 Task: Move the task Improve form validation for better user input handling to the section To-Do in the project TowerLine and sort the tasks in the project by Due Date.
Action: Mouse moved to (43, 303)
Screenshot: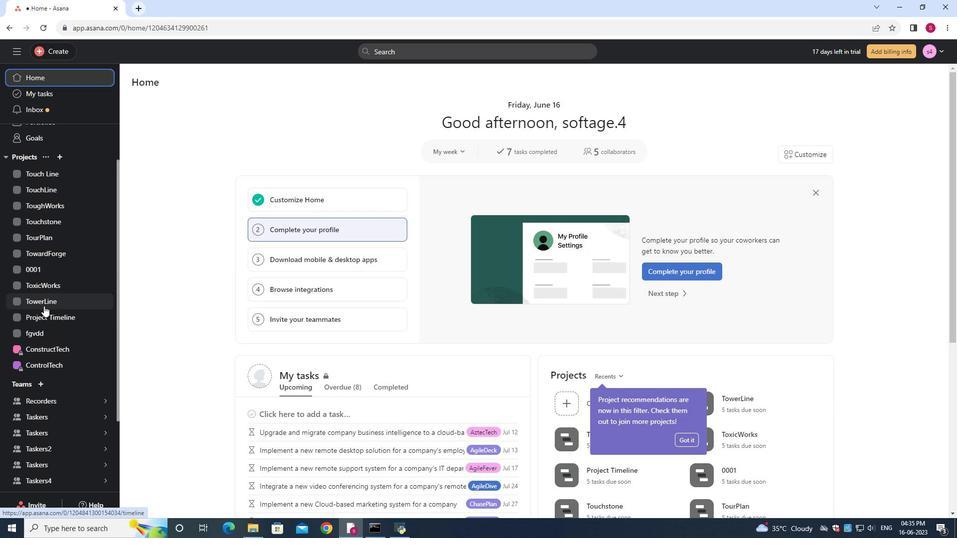 
Action: Mouse pressed left at (43, 303)
Screenshot: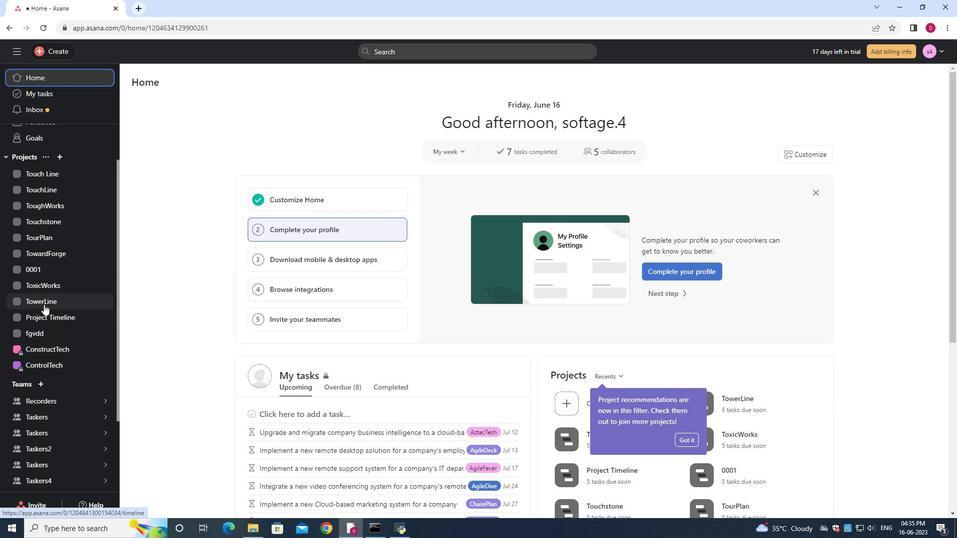 
Action: Mouse moved to (178, 104)
Screenshot: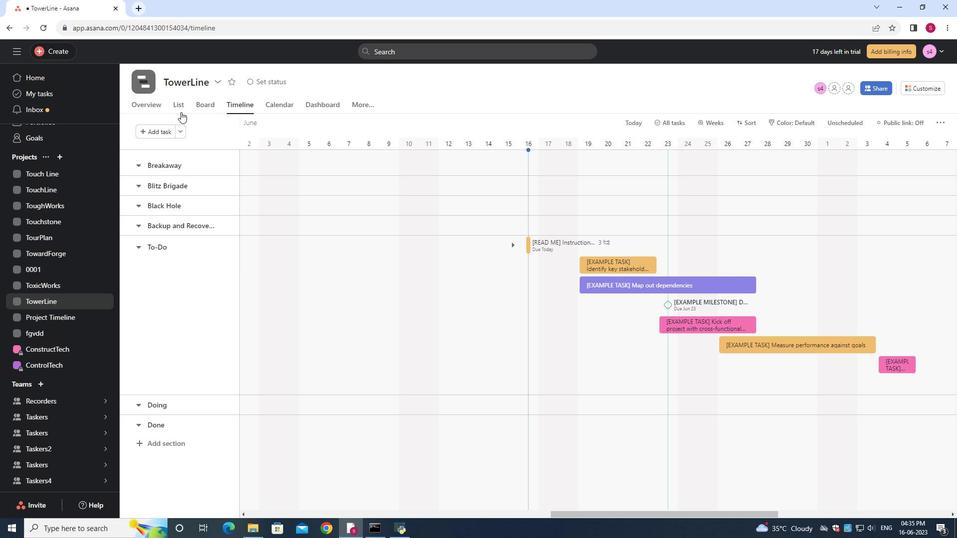 
Action: Mouse pressed left at (178, 104)
Screenshot: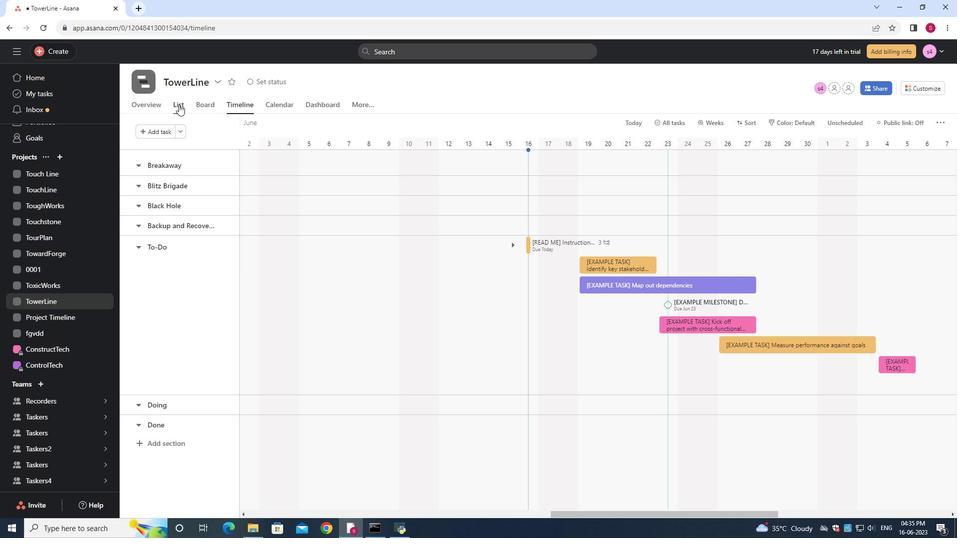 
Action: Mouse moved to (243, 278)
Screenshot: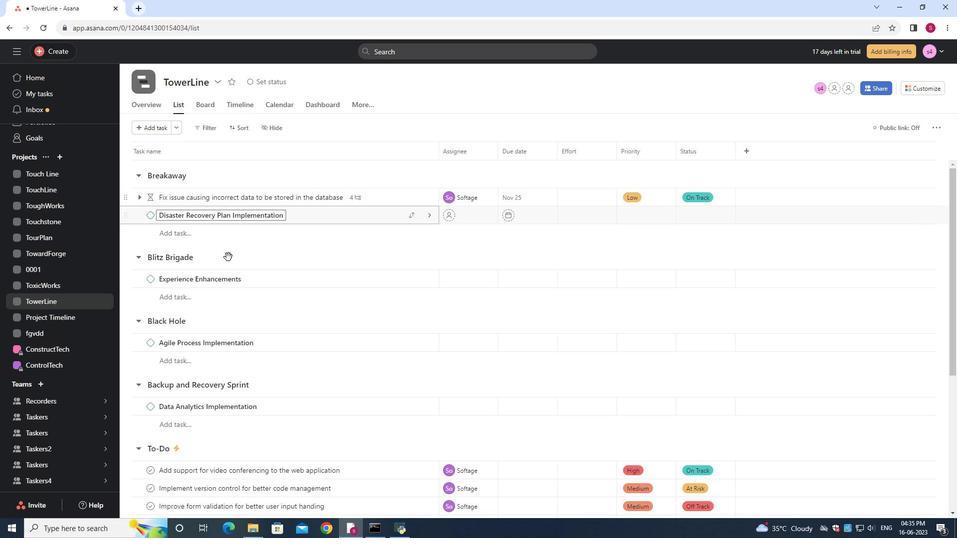 
Action: Mouse scrolled (243, 277) with delta (0, 0)
Screenshot: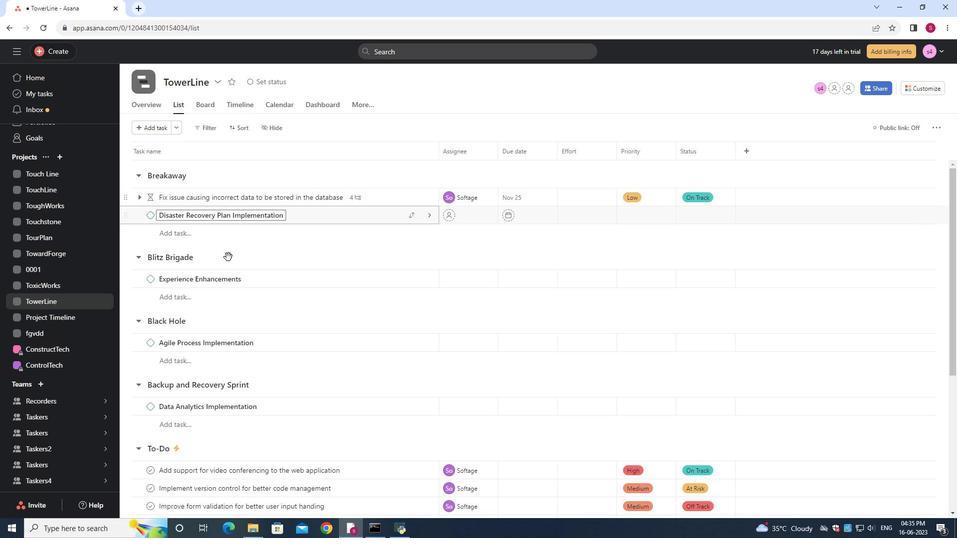 
Action: Mouse moved to (243, 279)
Screenshot: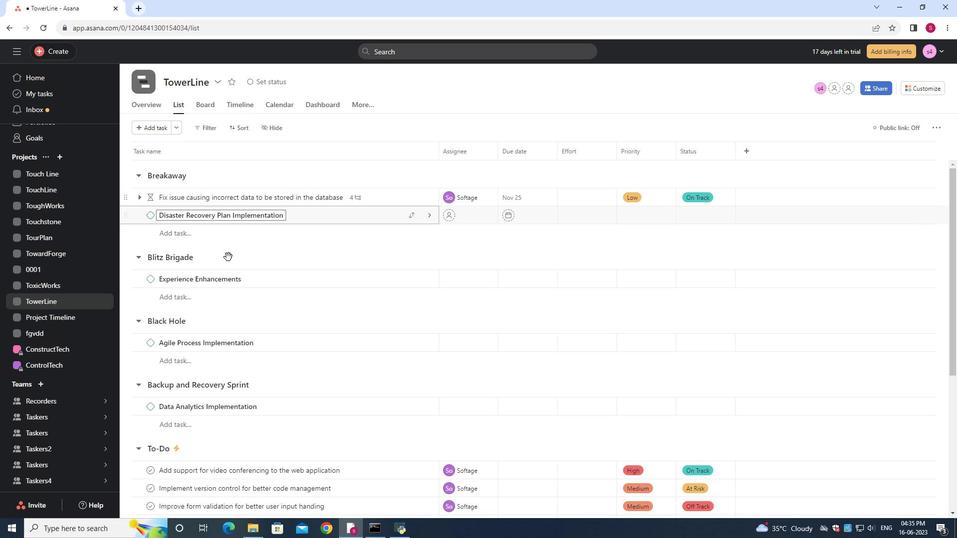 
Action: Mouse scrolled (243, 278) with delta (0, 0)
Screenshot: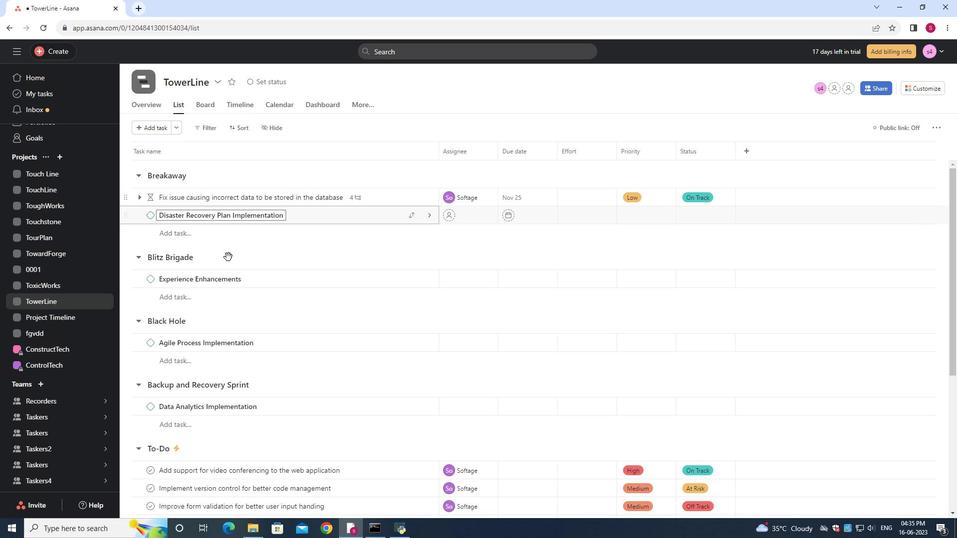 
Action: Mouse scrolled (243, 278) with delta (0, 0)
Screenshot: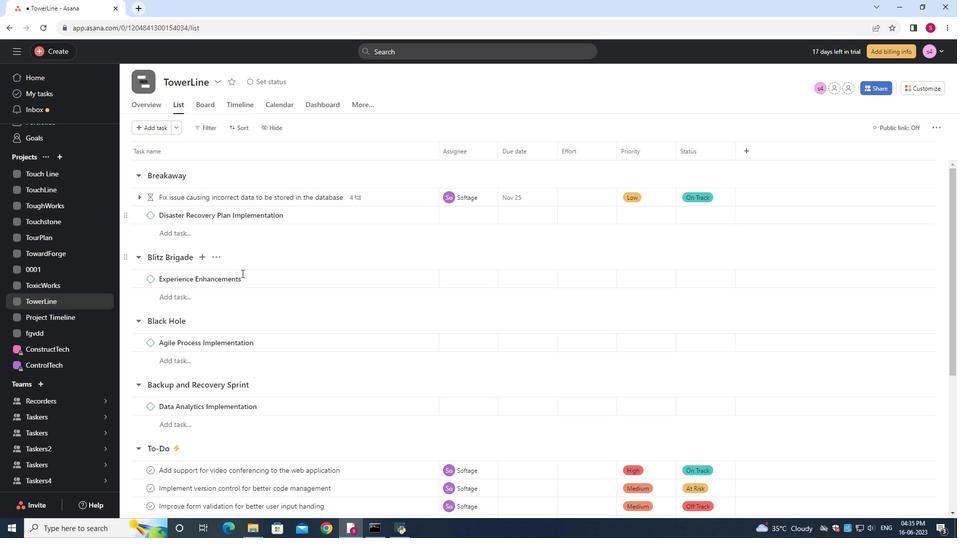
Action: Mouse moved to (245, 277)
Screenshot: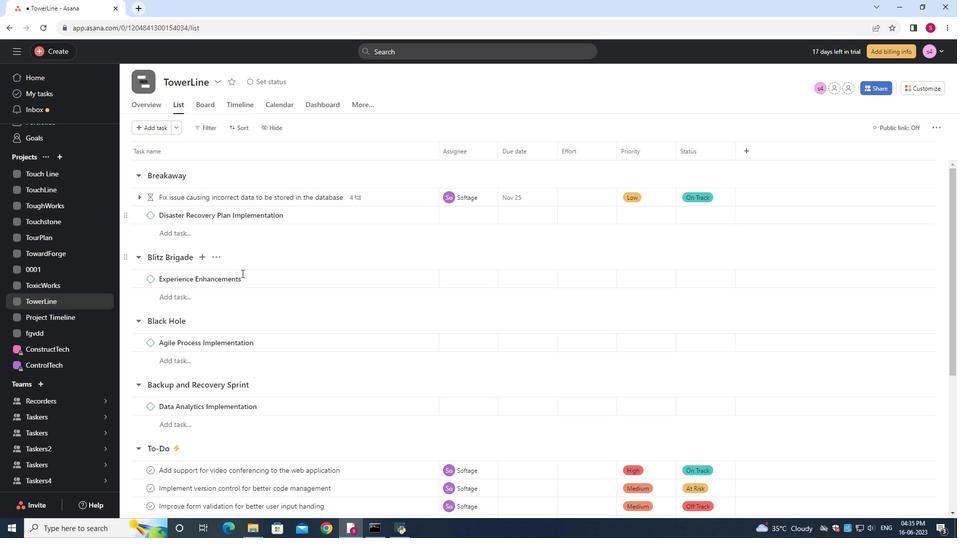 
Action: Mouse scrolled (244, 278) with delta (0, 0)
Screenshot: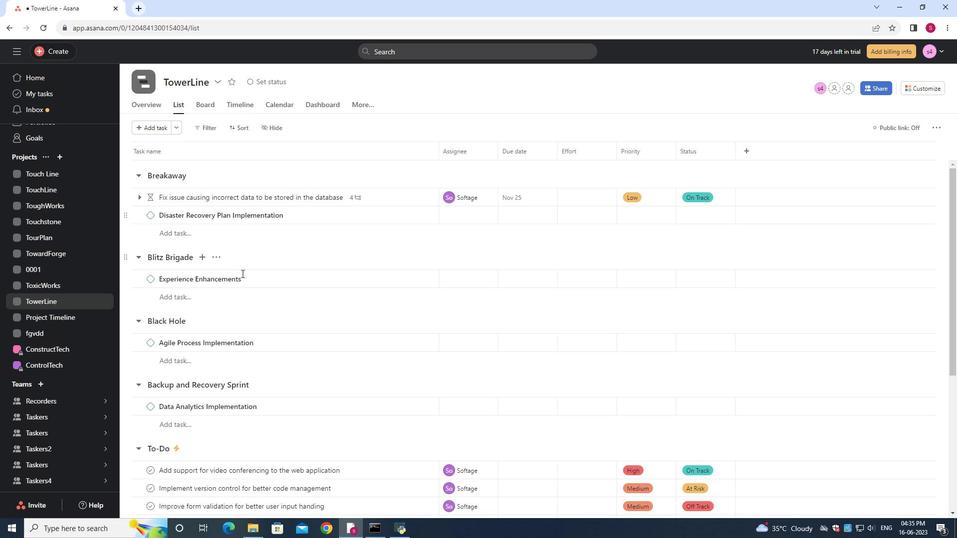 
Action: Mouse moved to (407, 305)
Screenshot: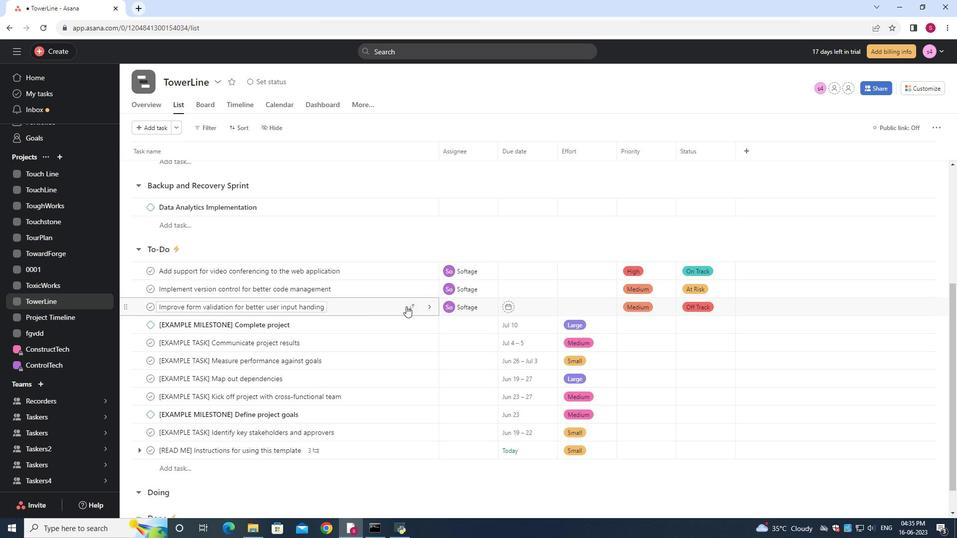 
Action: Mouse pressed left at (407, 305)
Screenshot: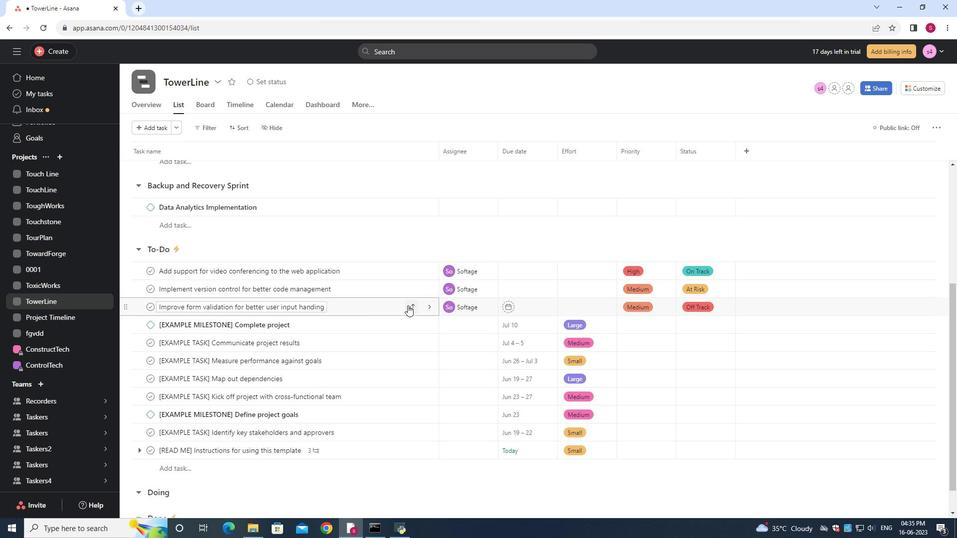 
Action: Mouse moved to (342, 420)
Screenshot: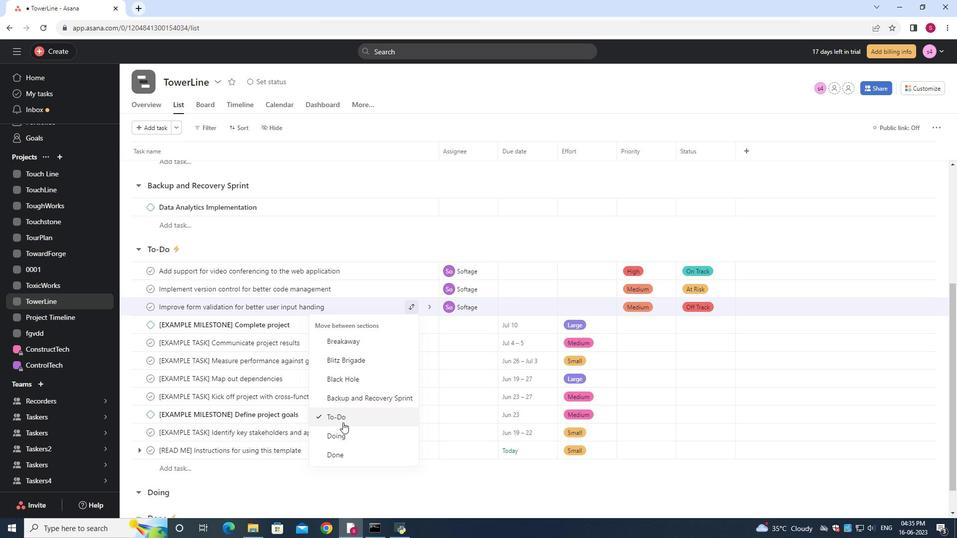 
Action: Mouse pressed left at (342, 420)
Screenshot: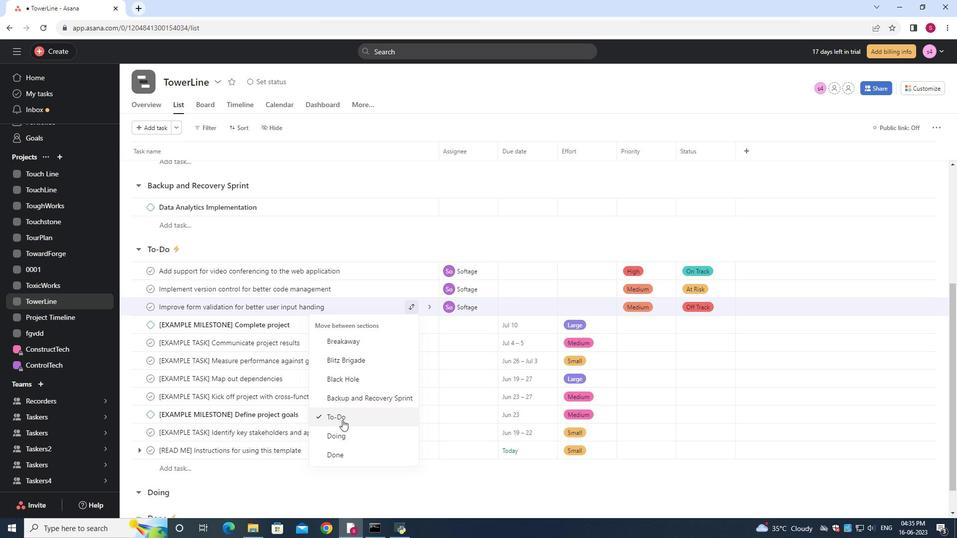 
Action: Mouse moved to (411, 306)
Screenshot: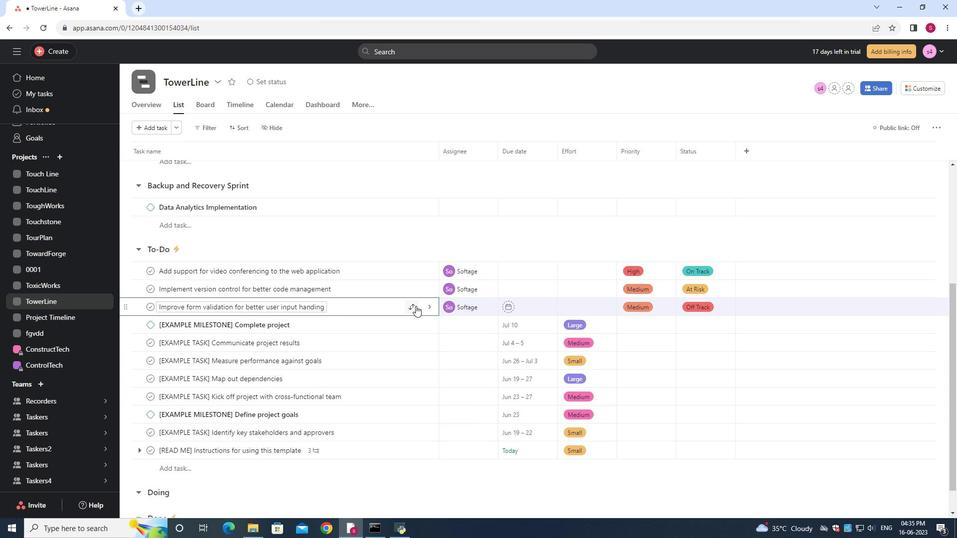
Action: Mouse pressed left at (411, 306)
Screenshot: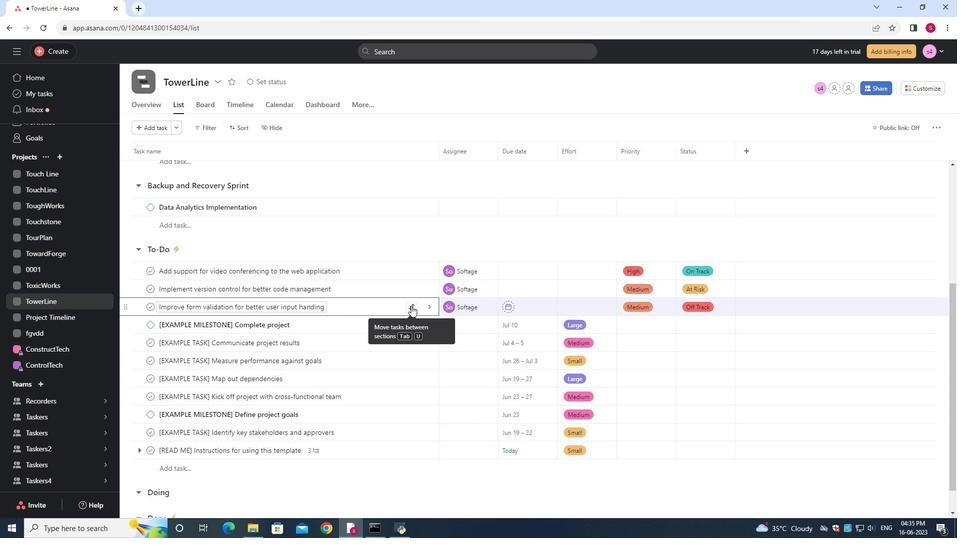 
Action: Mouse moved to (349, 415)
Screenshot: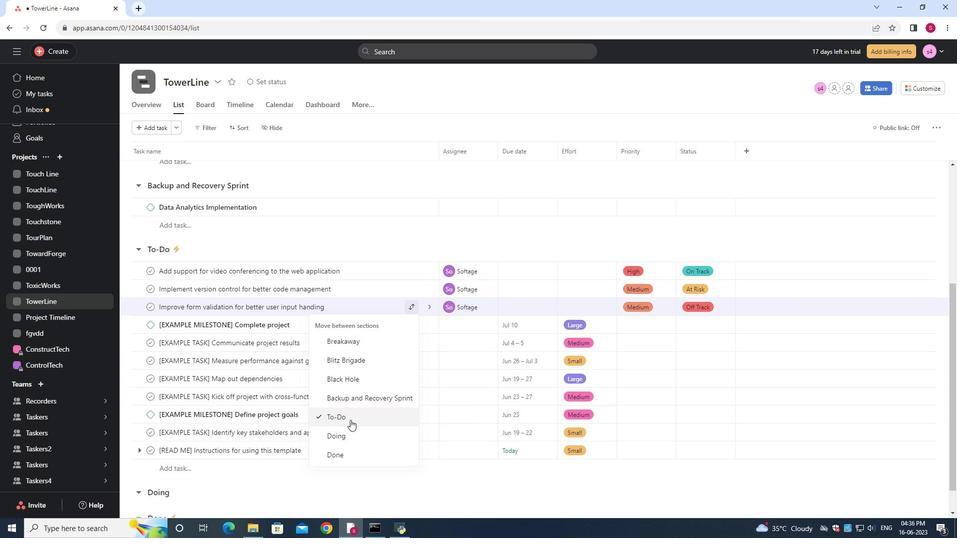 
Action: Mouse pressed left at (349, 415)
Screenshot: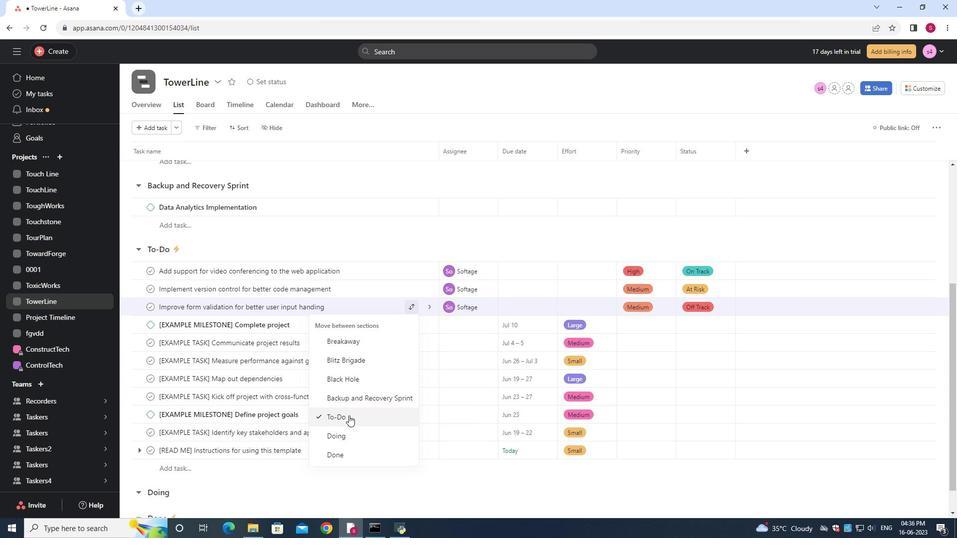 
Action: Mouse moved to (356, 313)
Screenshot: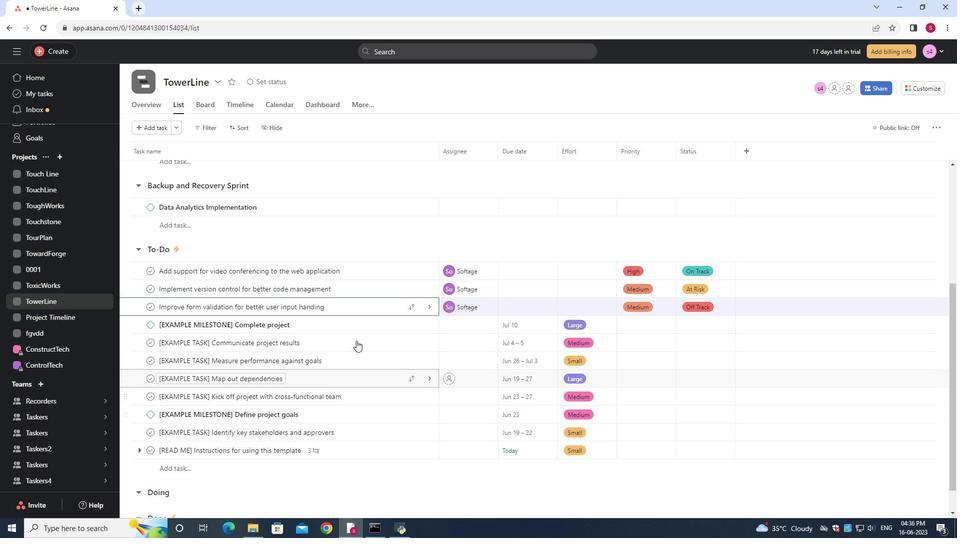 
Action: Mouse scrolled (356, 313) with delta (0, 0)
Screenshot: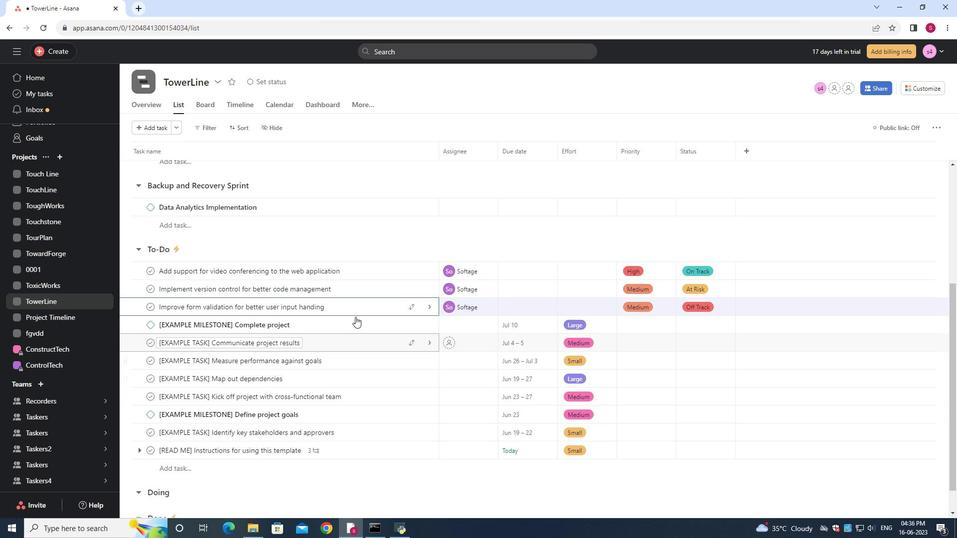 
Action: Mouse scrolled (356, 313) with delta (0, 0)
Screenshot: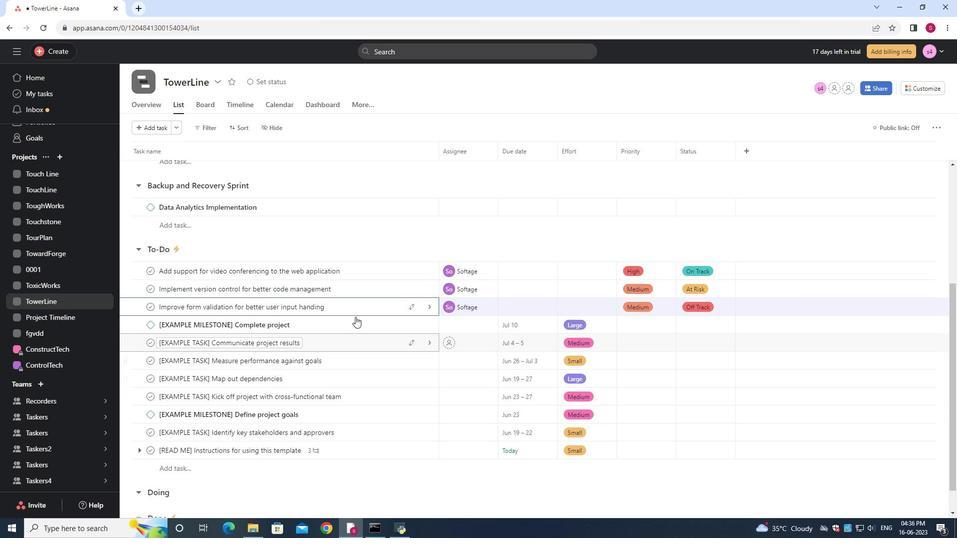 
Action: Mouse scrolled (356, 313) with delta (0, 0)
Screenshot: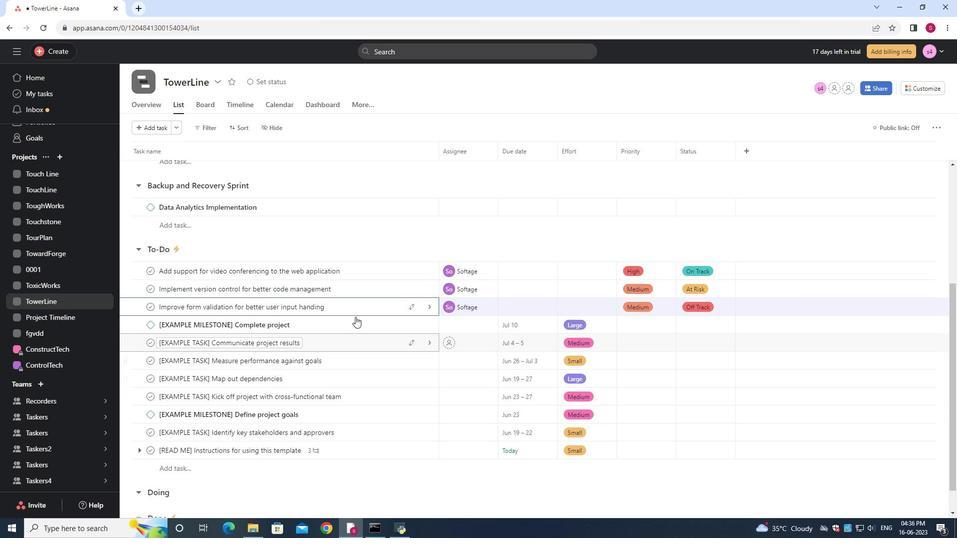 
Action: Mouse scrolled (356, 313) with delta (0, 0)
Screenshot: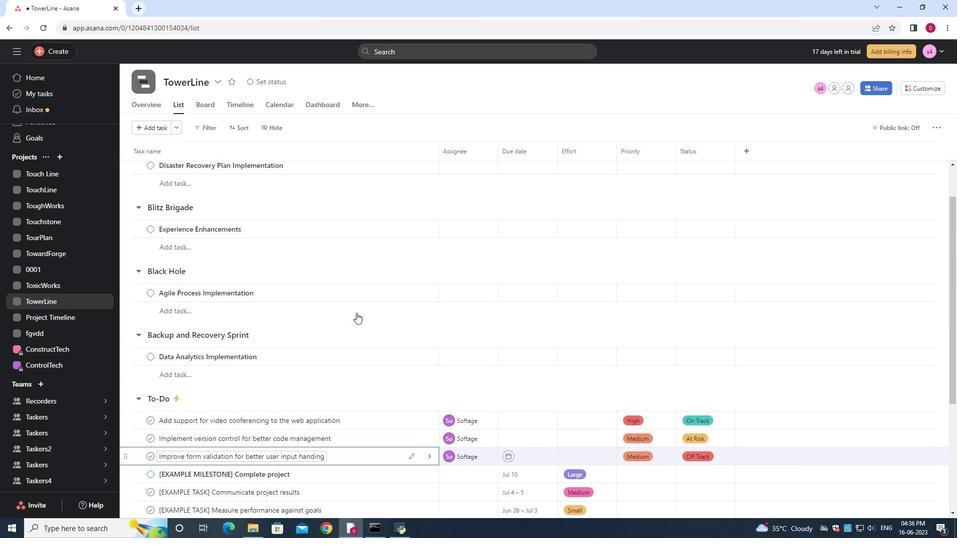 
Action: Mouse scrolled (356, 313) with delta (0, 0)
Screenshot: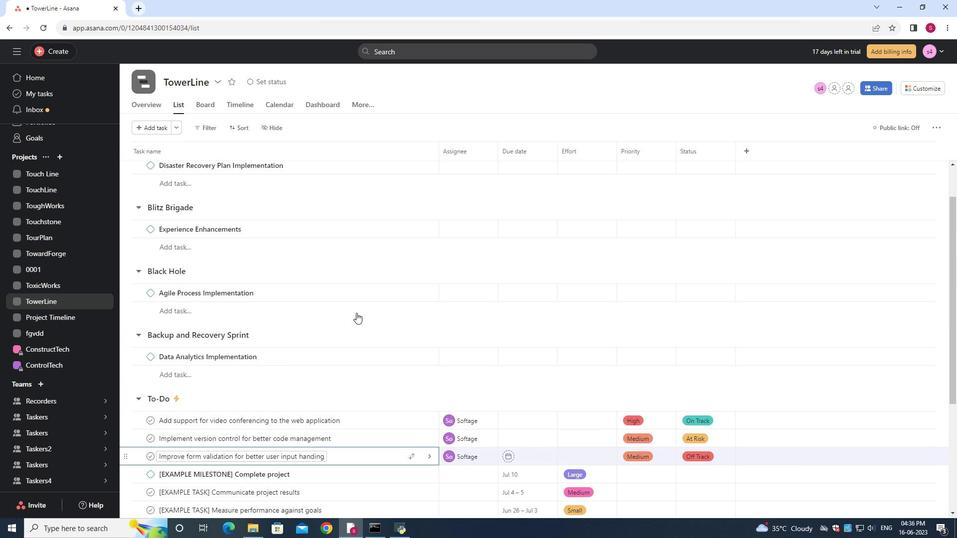
Action: Mouse moved to (339, 300)
Screenshot: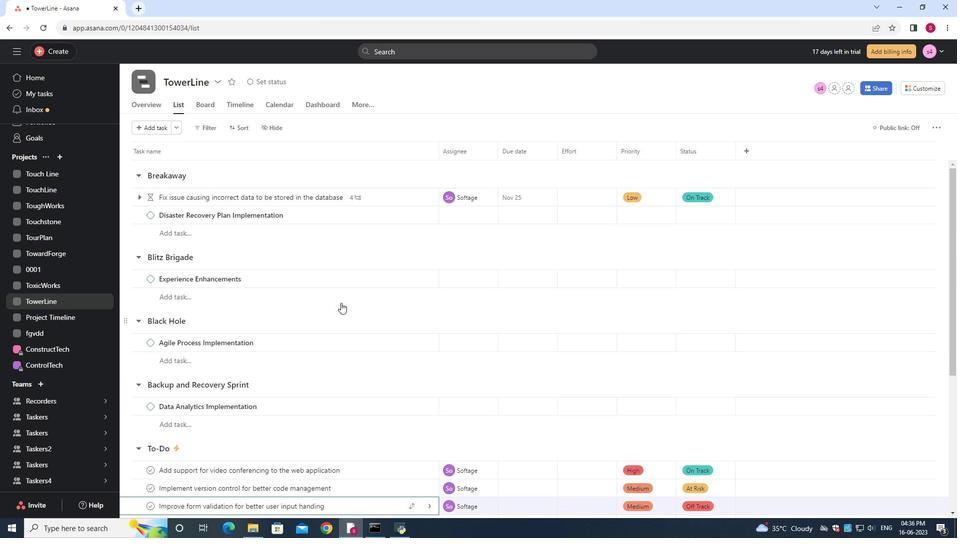 
Action: Mouse scrolled (339, 300) with delta (0, 0)
Screenshot: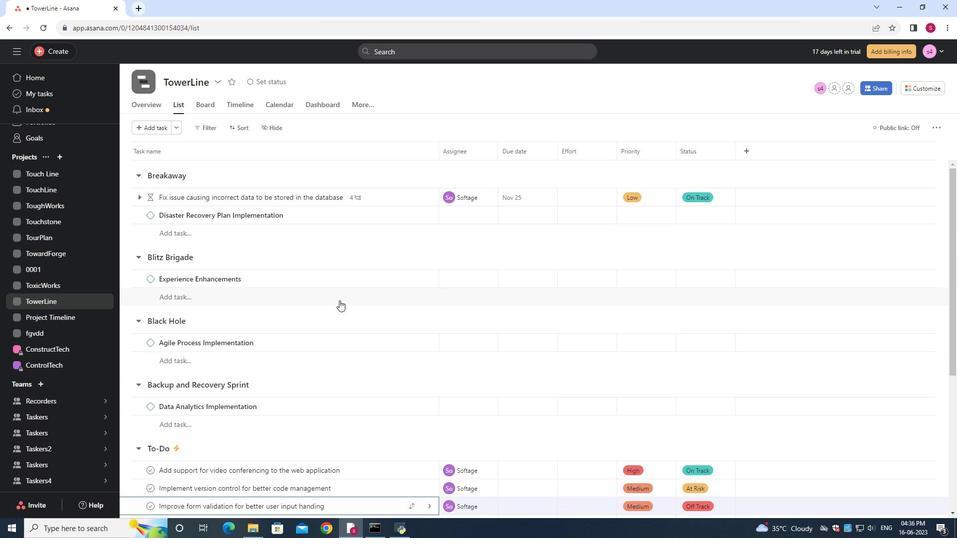
Action: Mouse scrolled (339, 300) with delta (0, 0)
Screenshot: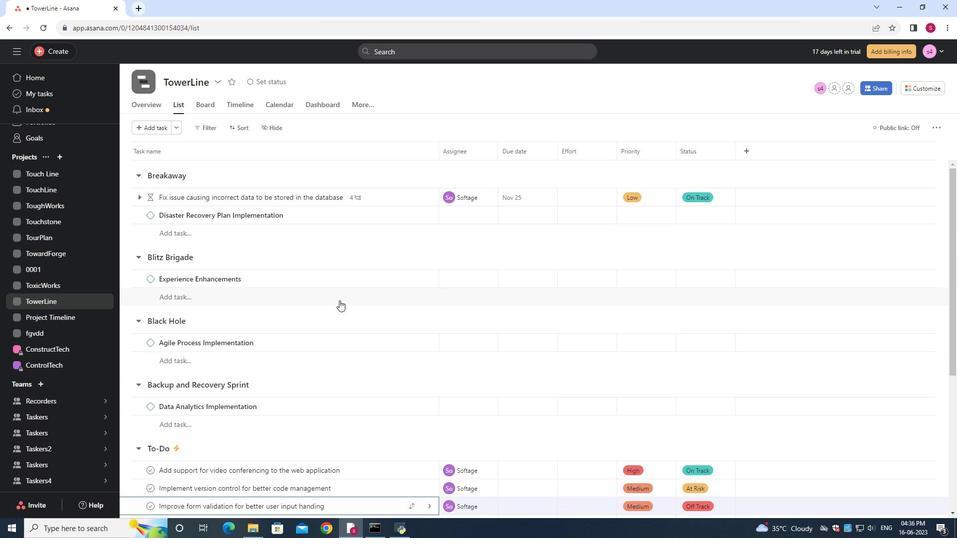 
Action: Mouse scrolled (339, 300) with delta (0, 0)
Screenshot: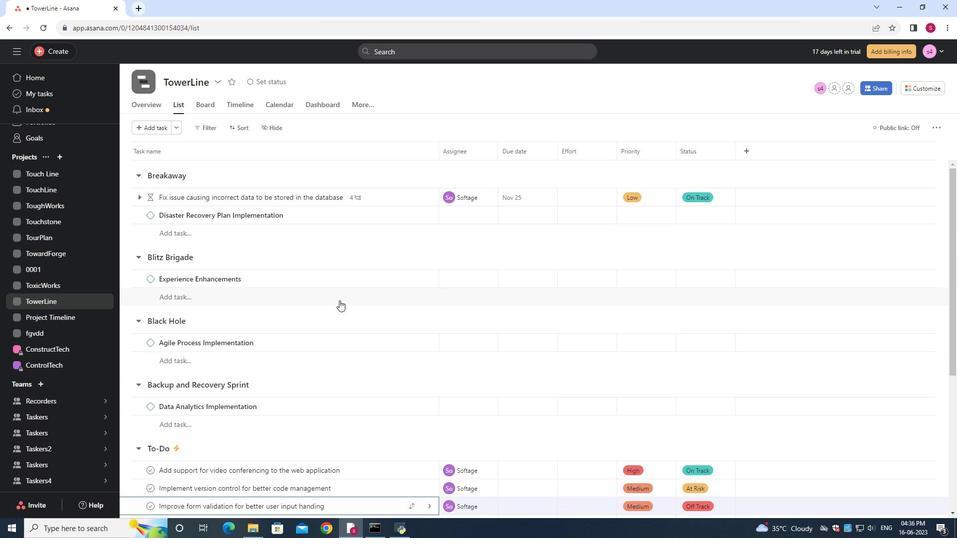 
Action: Mouse scrolled (339, 300) with delta (0, 0)
Screenshot: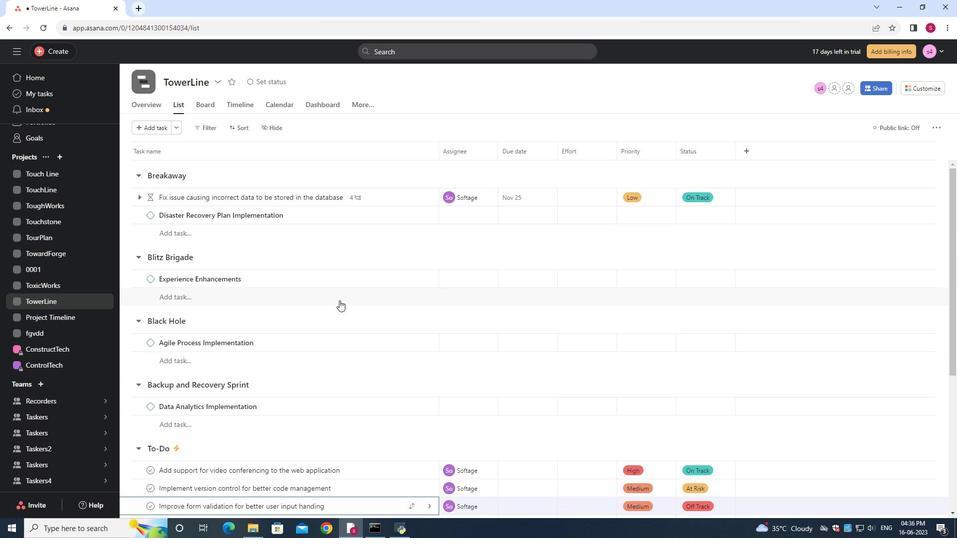 
Action: Mouse scrolled (339, 300) with delta (0, 0)
Screenshot: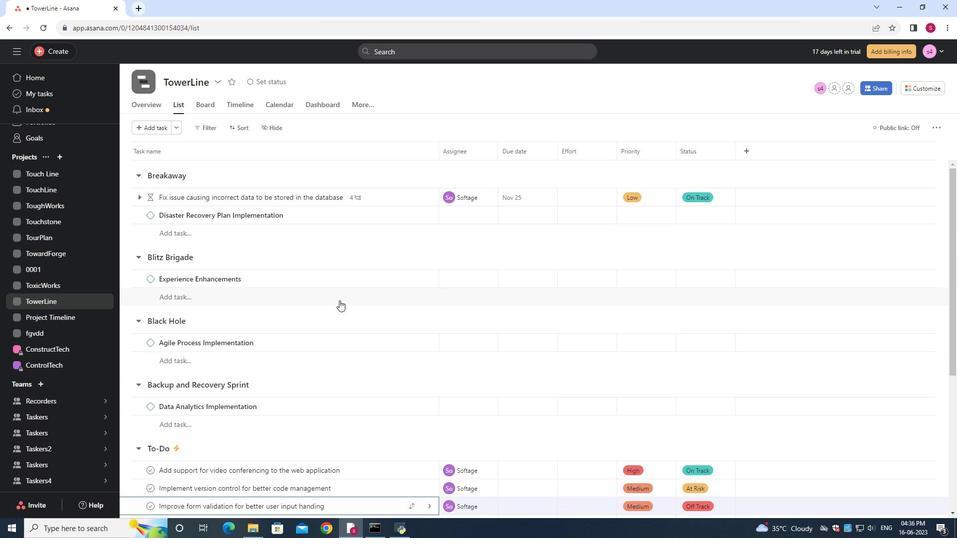 
Action: Mouse scrolled (339, 300) with delta (0, 0)
Screenshot: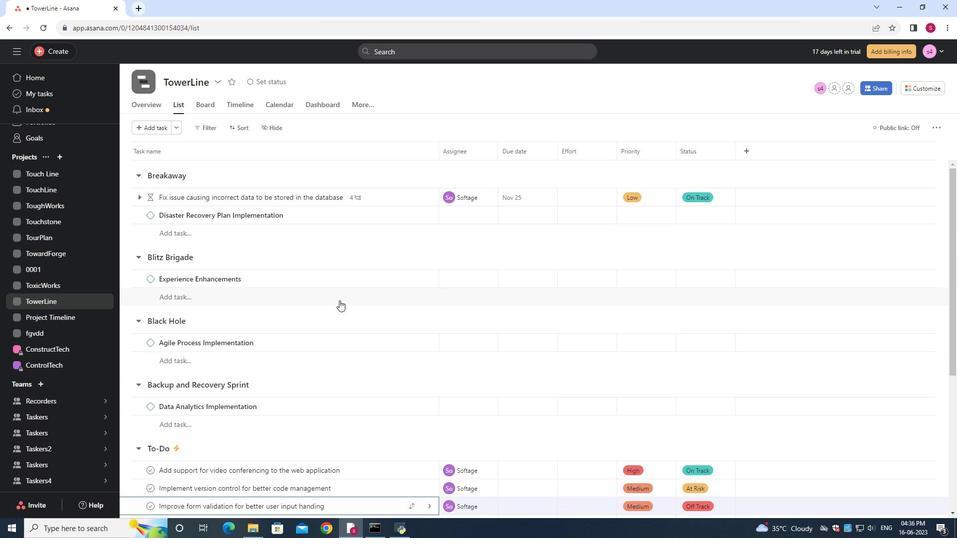 
Action: Mouse scrolled (339, 300) with delta (0, 0)
Screenshot: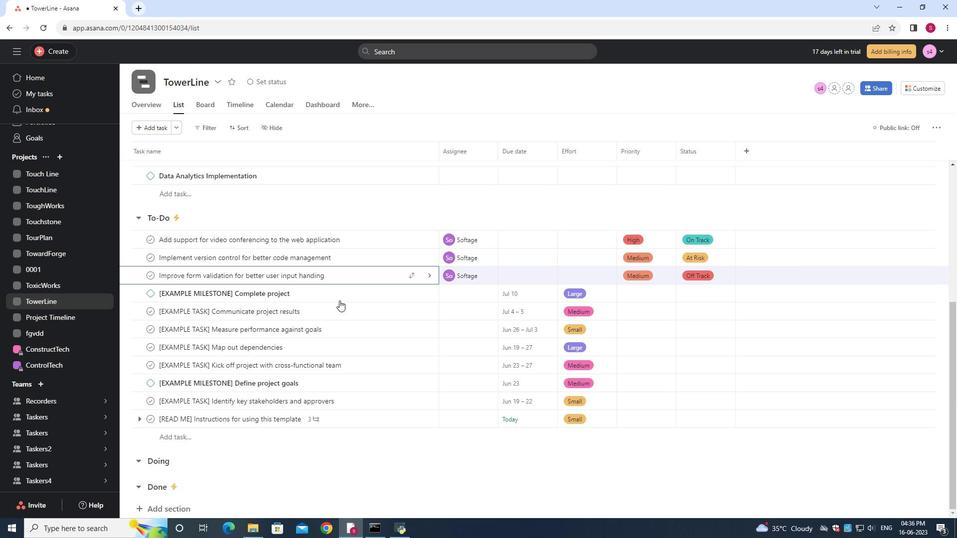 
Action: Mouse scrolled (339, 300) with delta (0, 0)
Screenshot: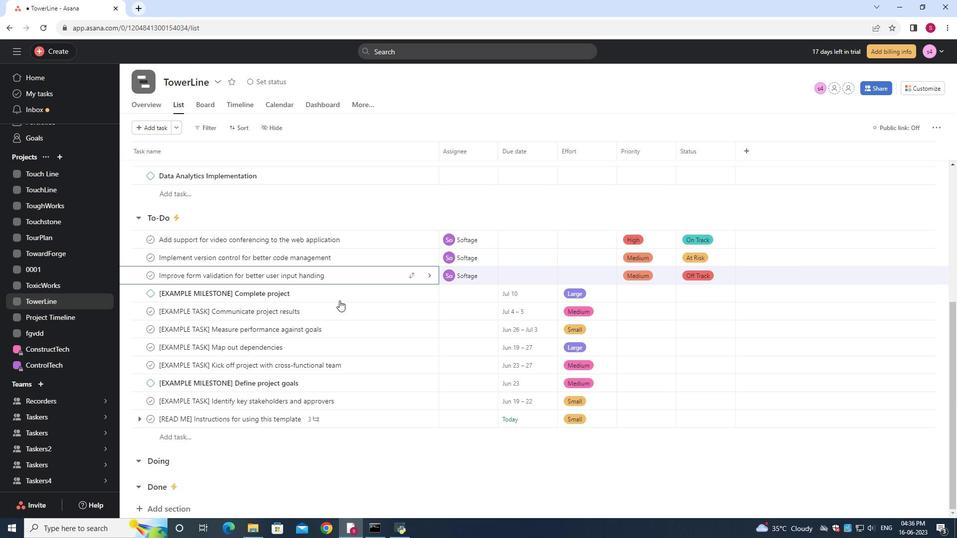 
Action: Mouse scrolled (339, 300) with delta (0, 0)
Screenshot: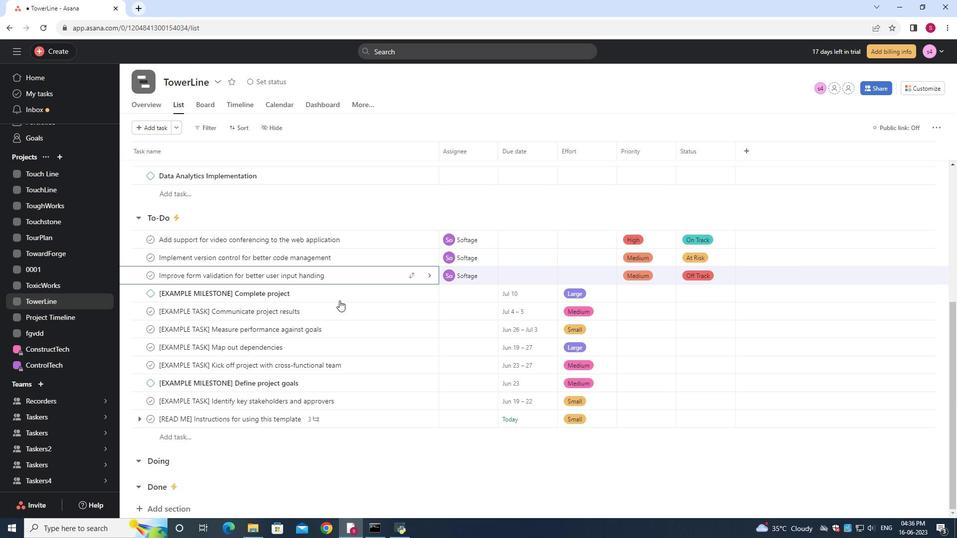
Action: Mouse scrolled (339, 300) with delta (0, 0)
Screenshot: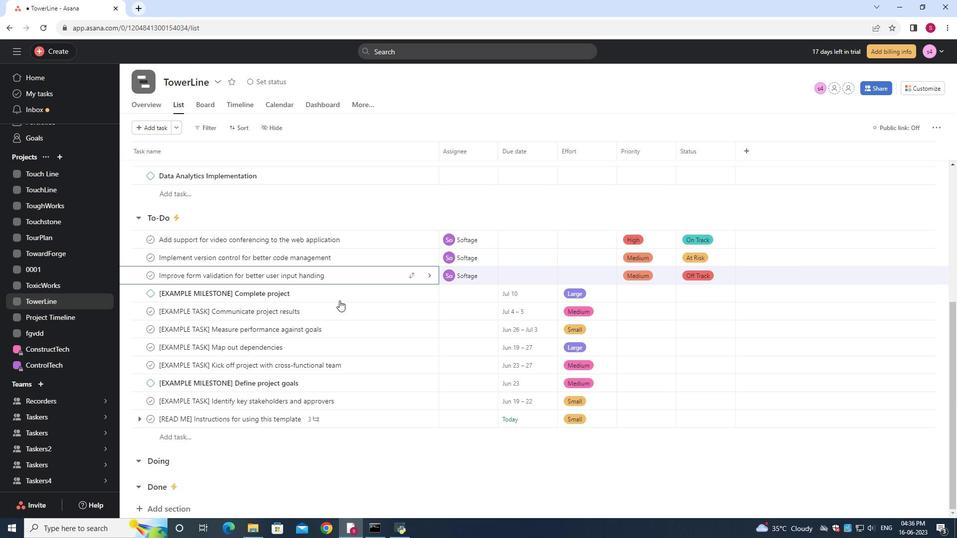 
Action: Mouse moved to (389, 293)
Screenshot: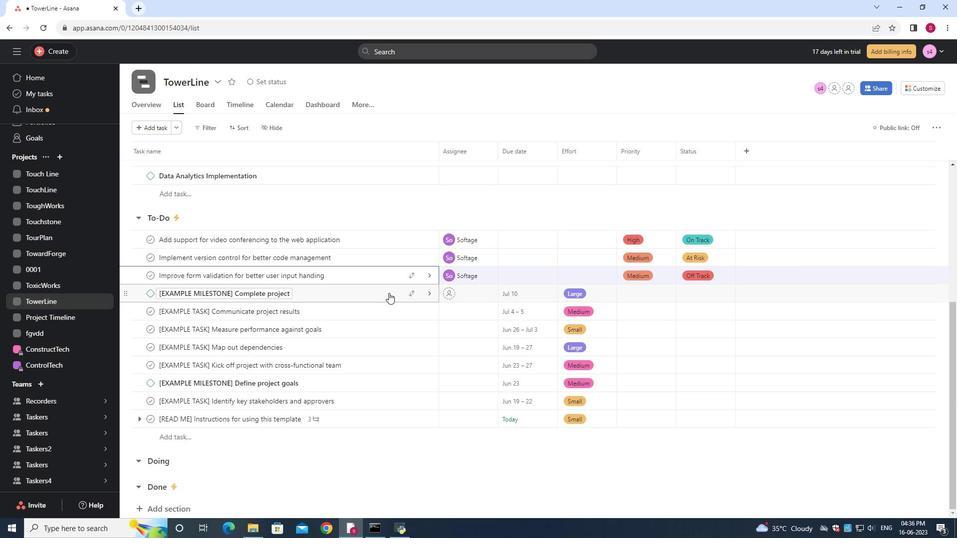 
Action: Mouse scrolled (389, 293) with delta (0, 0)
Screenshot: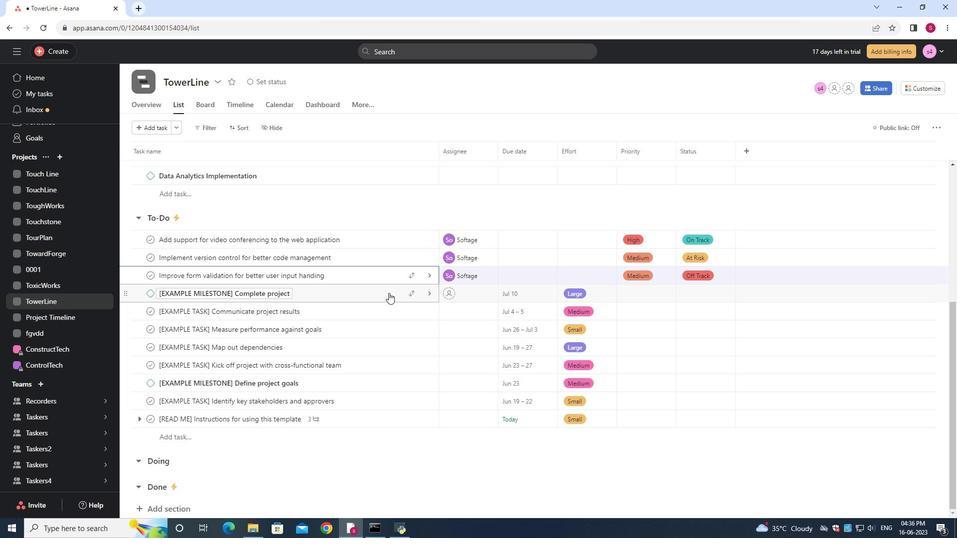 
Action: Mouse scrolled (389, 293) with delta (0, 0)
Screenshot: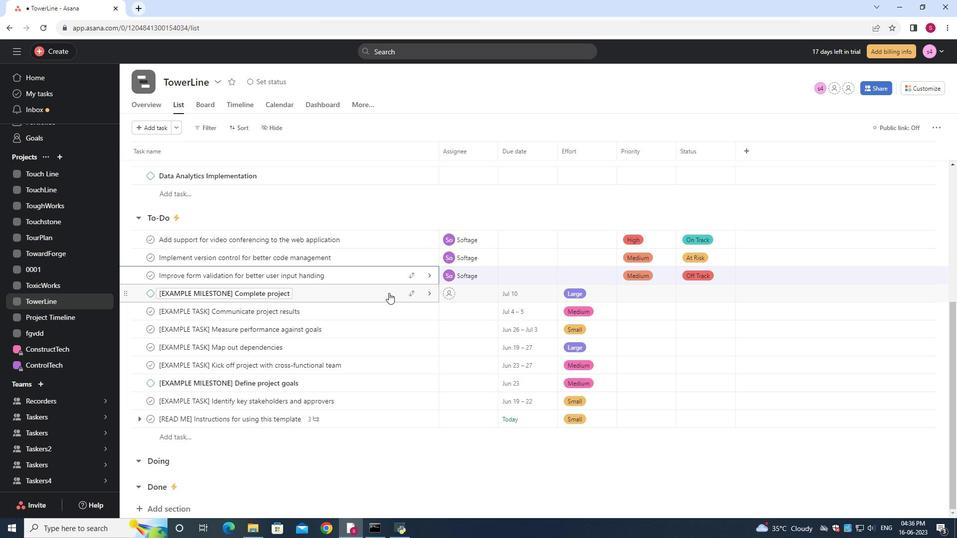 
Action: Mouse scrolled (389, 293) with delta (0, 0)
Screenshot: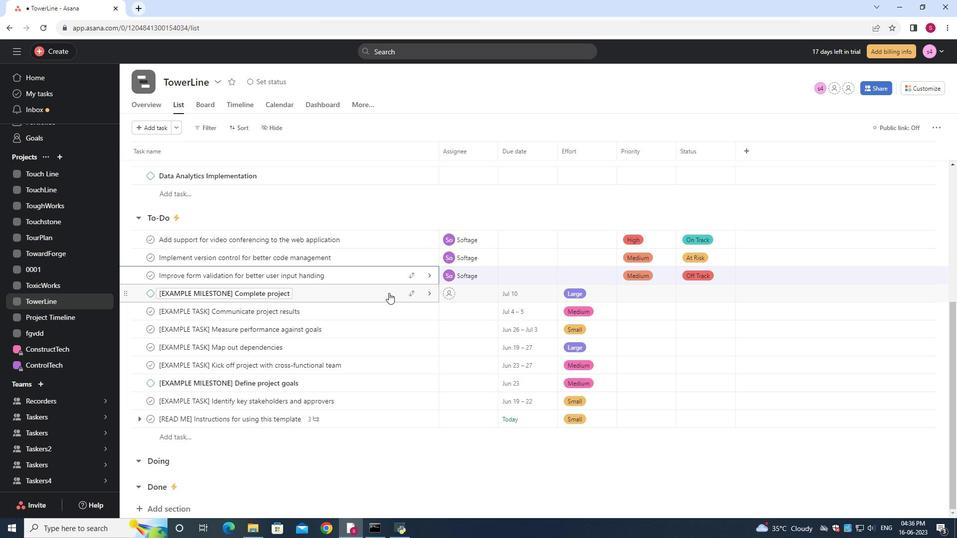 
Action: Mouse scrolled (389, 293) with delta (0, 0)
Screenshot: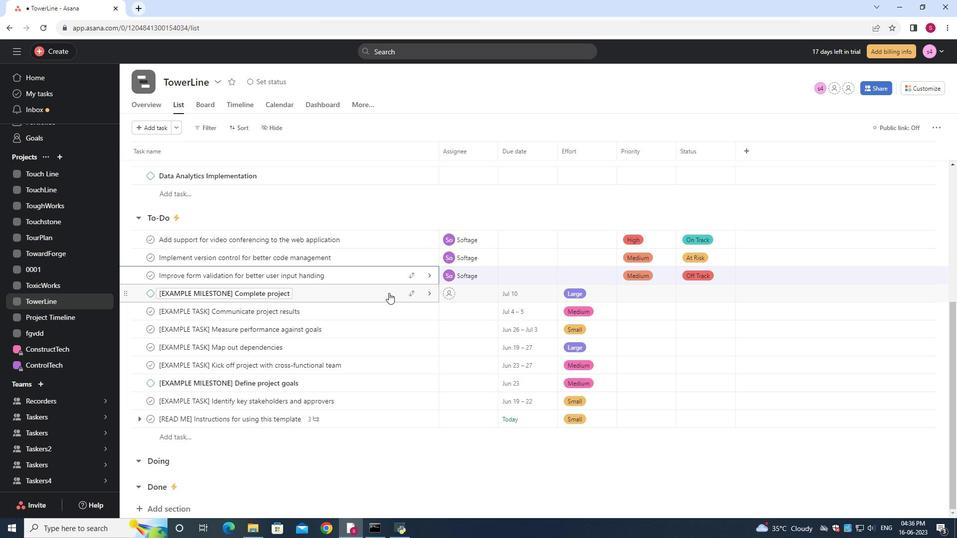 
Action: Mouse scrolled (389, 293) with delta (0, 0)
Screenshot: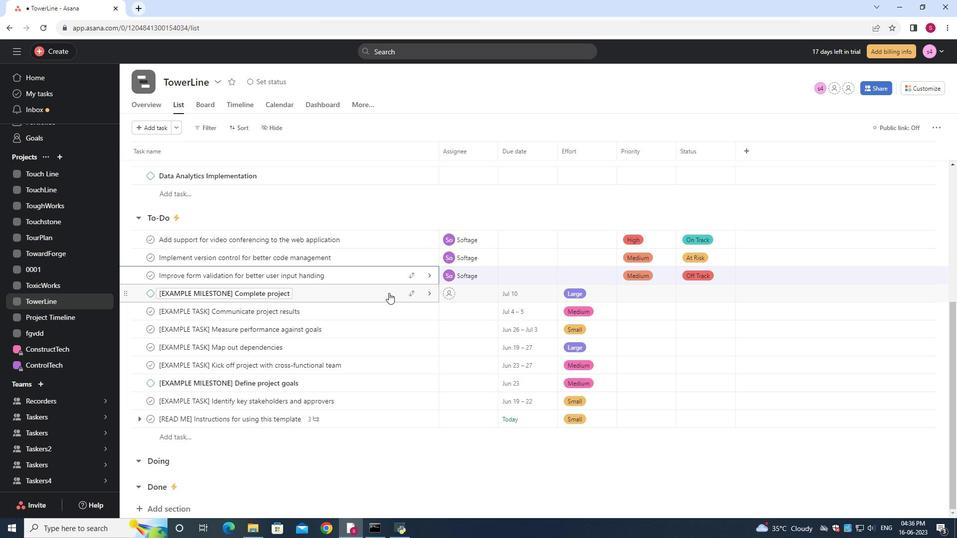 
Action: Mouse moved to (365, 250)
Screenshot: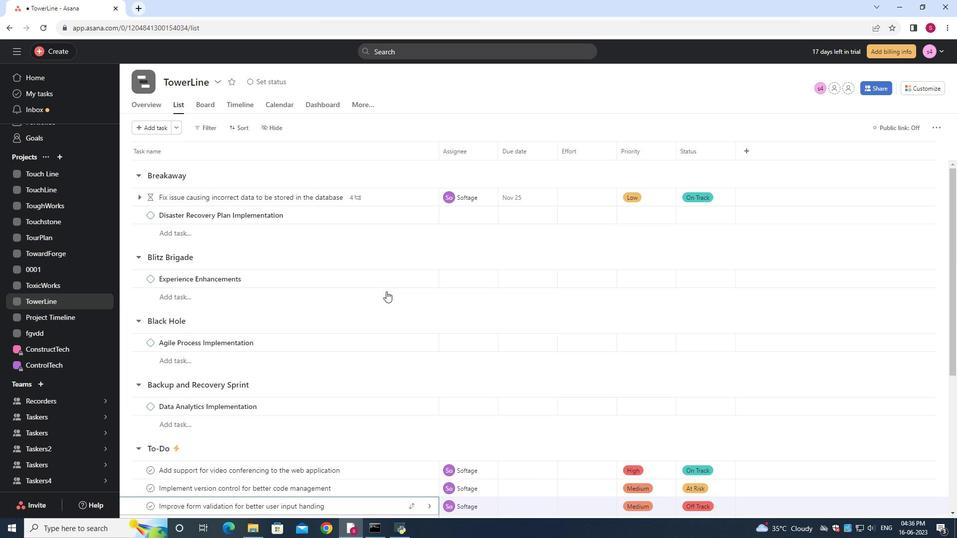 
Action: Mouse scrolled (365, 251) with delta (0, 0)
Screenshot: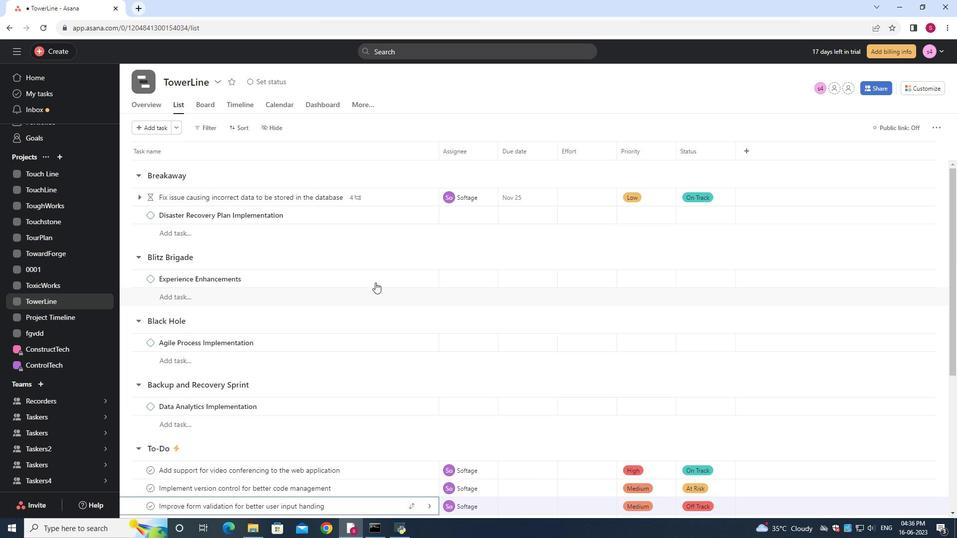 
Action: Mouse moved to (364, 245)
Screenshot: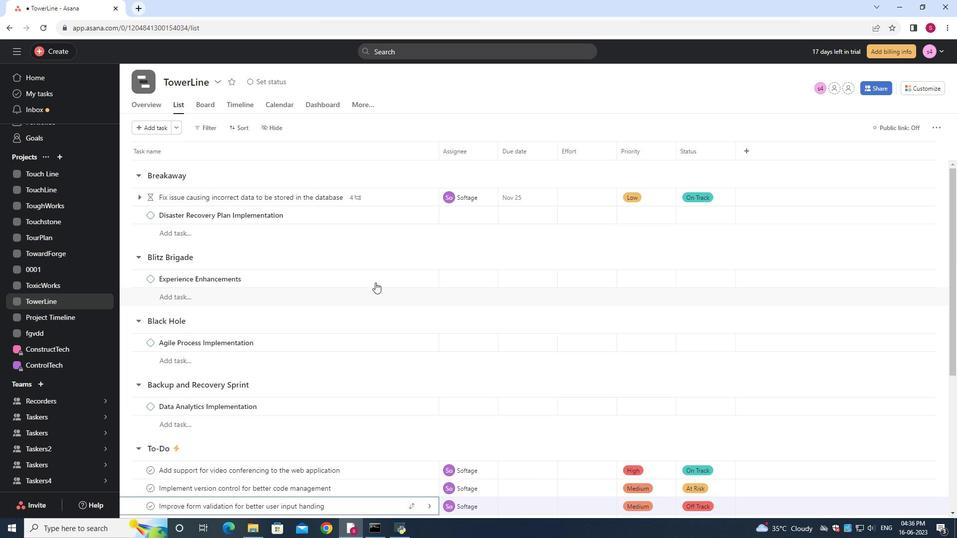 
Action: Mouse scrolled (364, 248) with delta (0, 0)
Screenshot: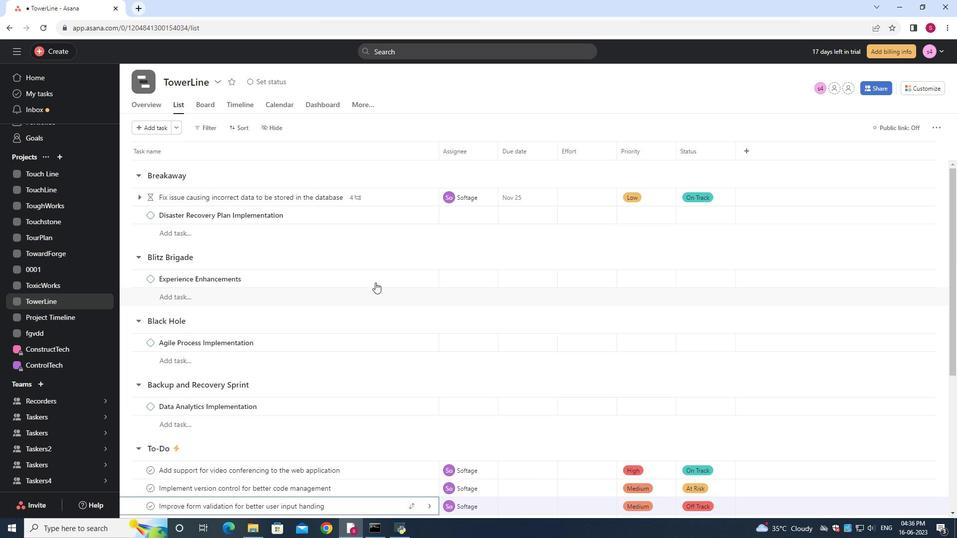 
Action: Mouse moved to (362, 242)
Screenshot: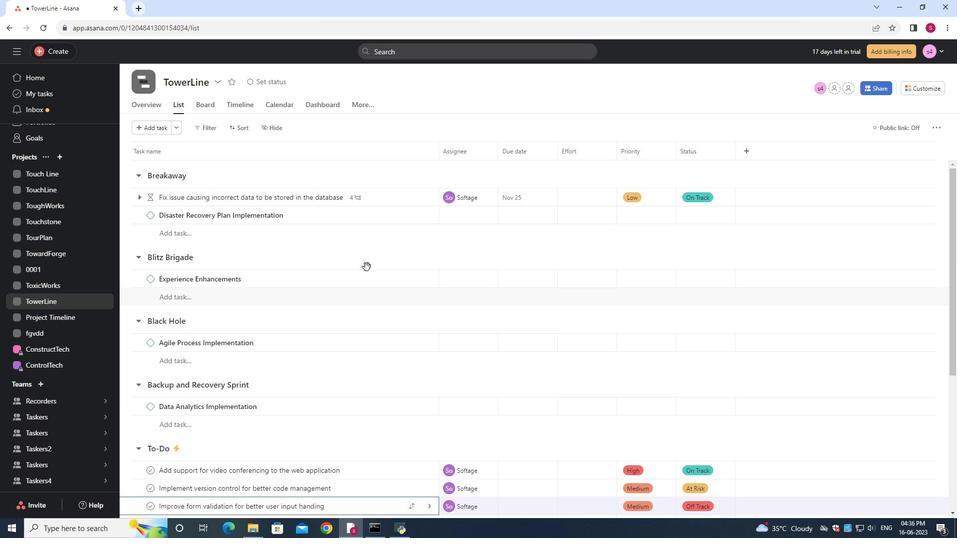 
Action: Mouse scrolled (363, 244) with delta (0, 0)
Screenshot: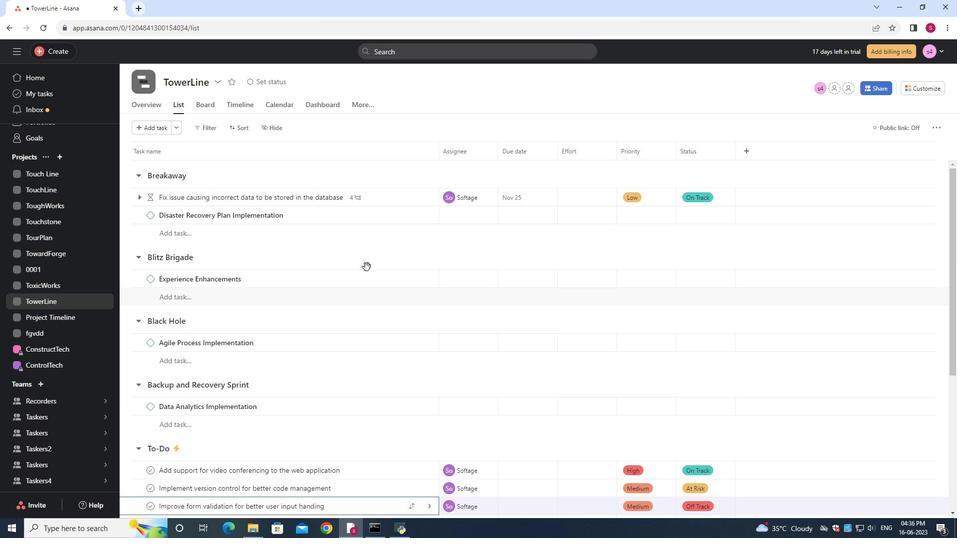 
Action: Mouse moved to (362, 239)
Screenshot: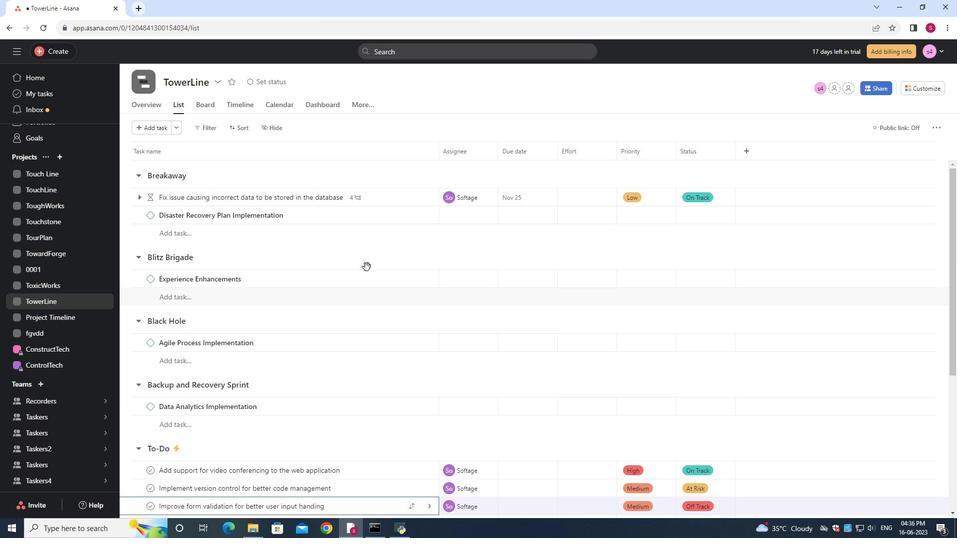 
Action: Mouse scrolled (362, 241) with delta (0, 0)
Screenshot: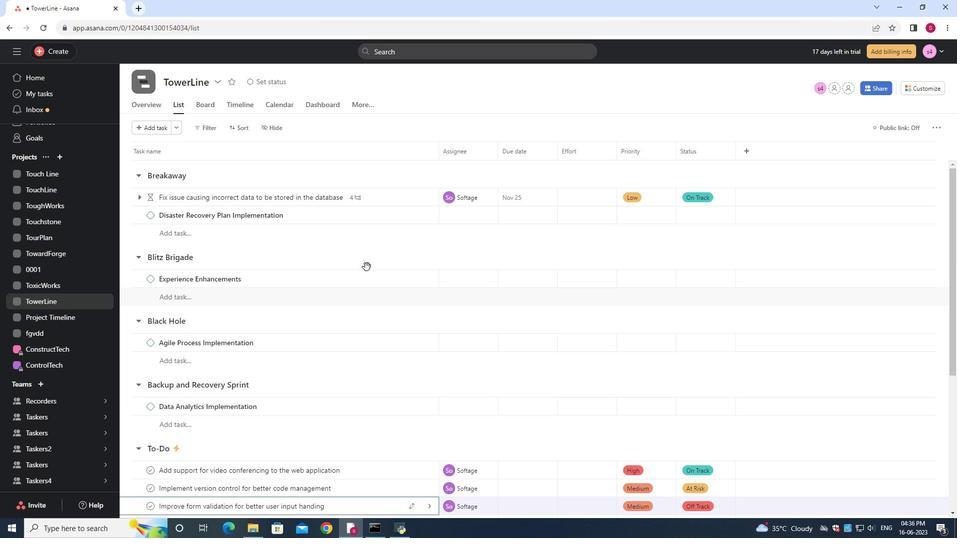 
Action: Mouse moved to (360, 236)
Screenshot: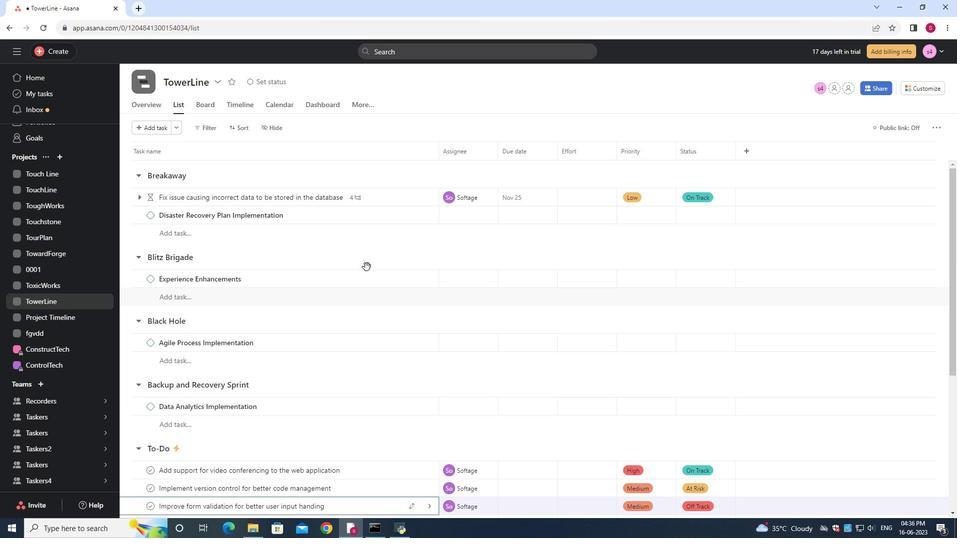 
Action: Mouse scrolled (361, 238) with delta (0, 0)
Screenshot: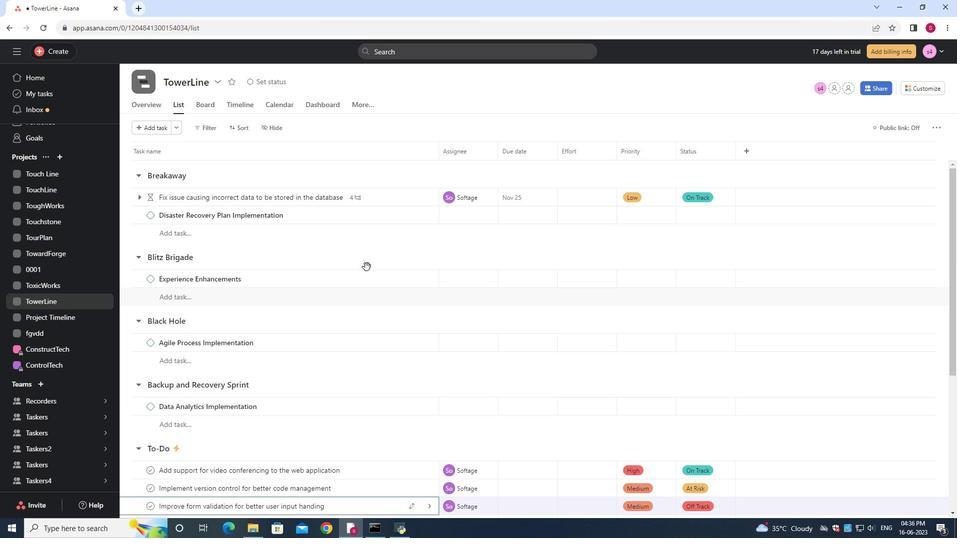 
Action: Mouse moved to (354, 227)
Screenshot: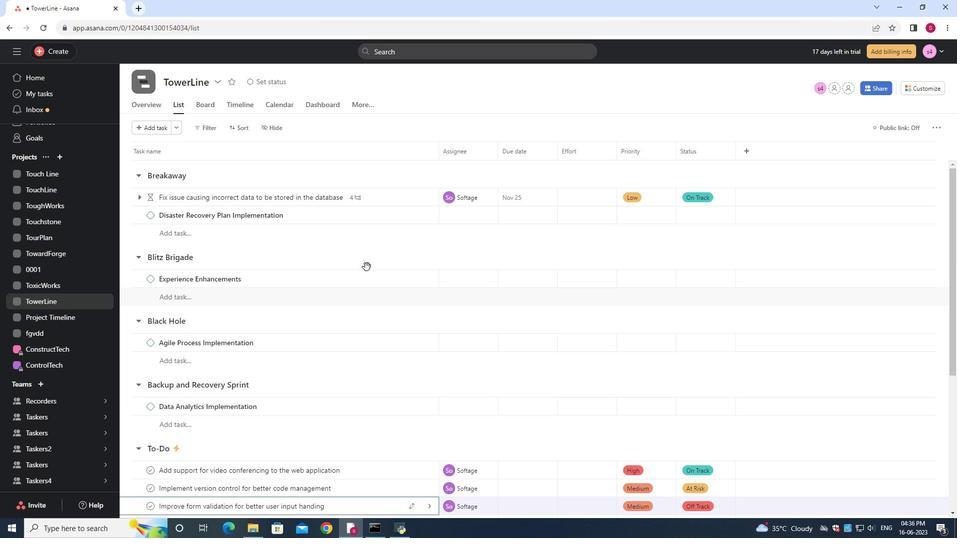 
Action: Mouse scrolled (354, 228) with delta (0, 0)
Screenshot: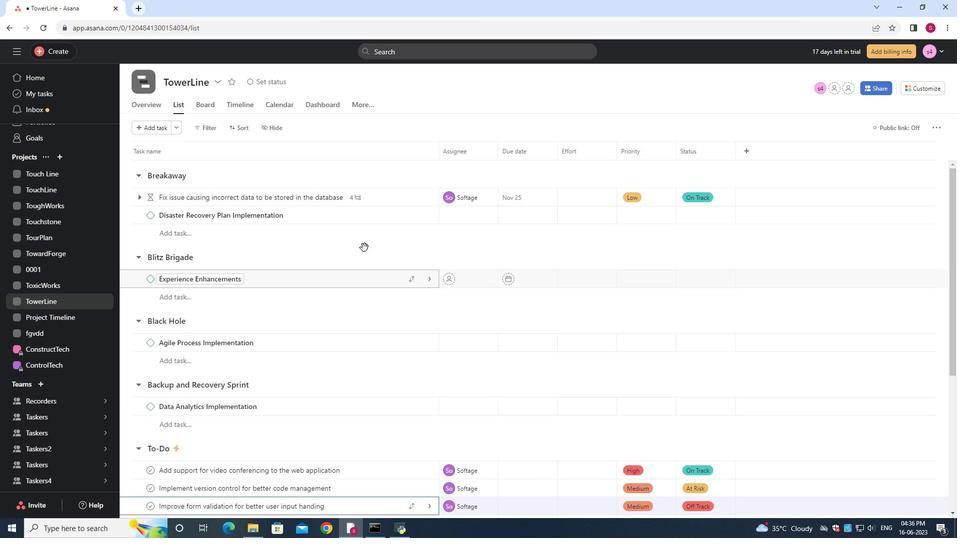 
Action: Mouse moved to (243, 128)
Screenshot: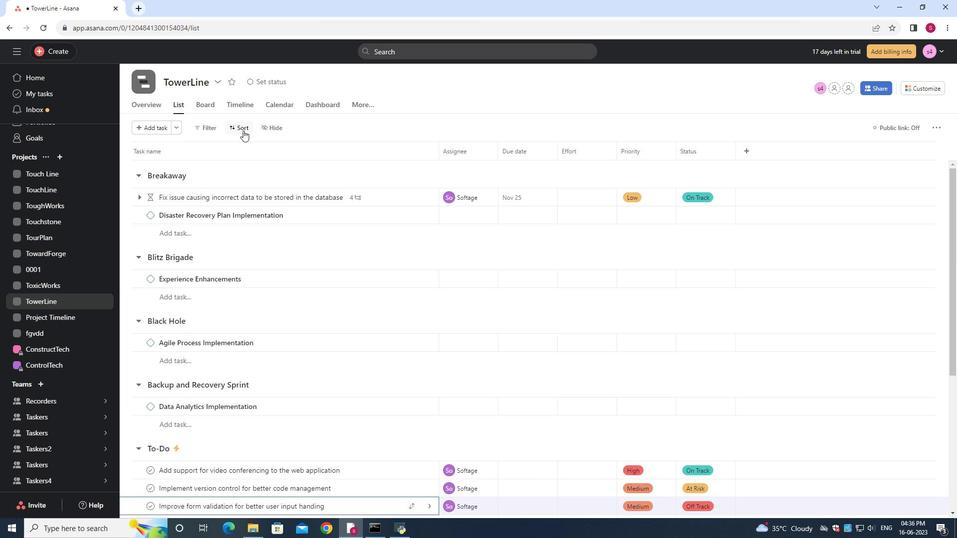 
Action: Mouse pressed left at (243, 128)
Screenshot: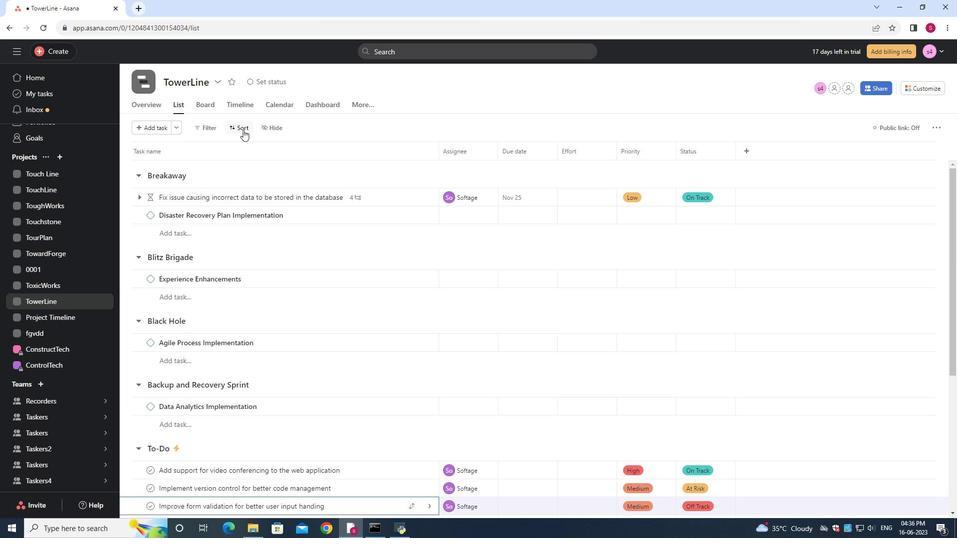 
Action: Mouse moved to (292, 188)
Screenshot: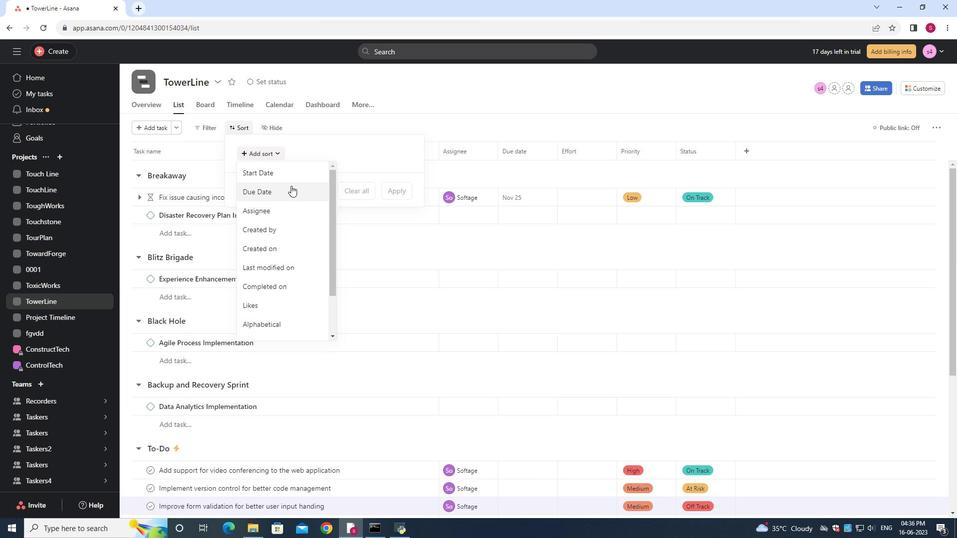 
Action: Mouse pressed left at (292, 188)
Screenshot: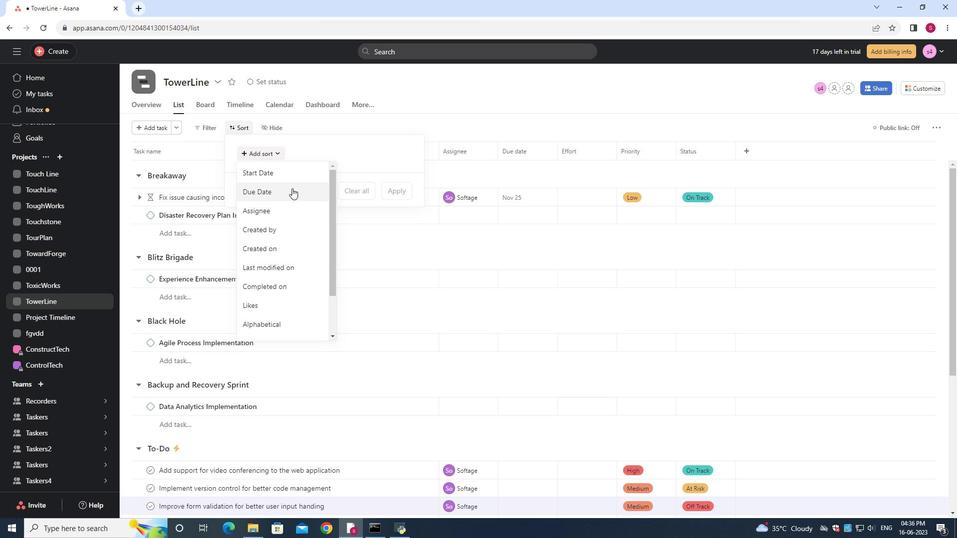 
Action: Mouse moved to (328, 168)
Screenshot: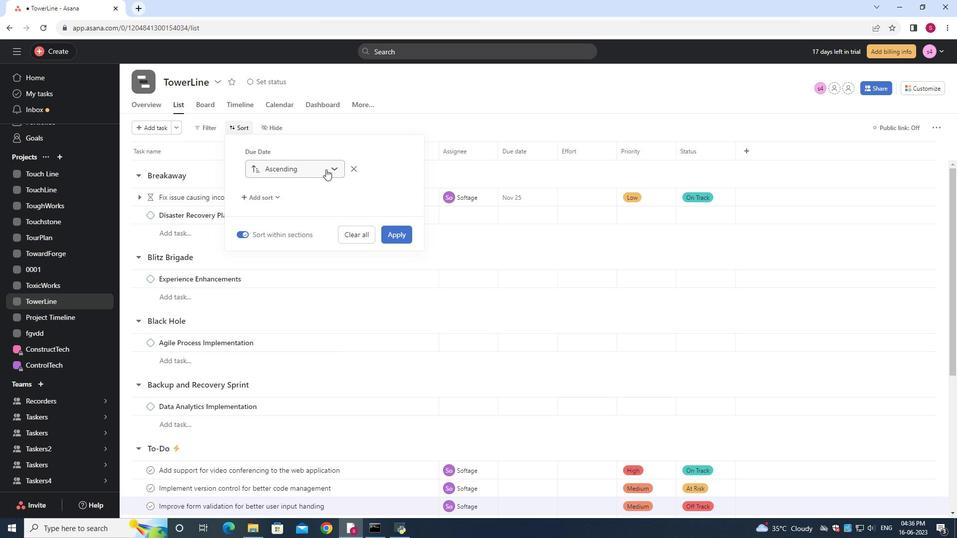 
Action: Mouse pressed left at (328, 168)
Screenshot: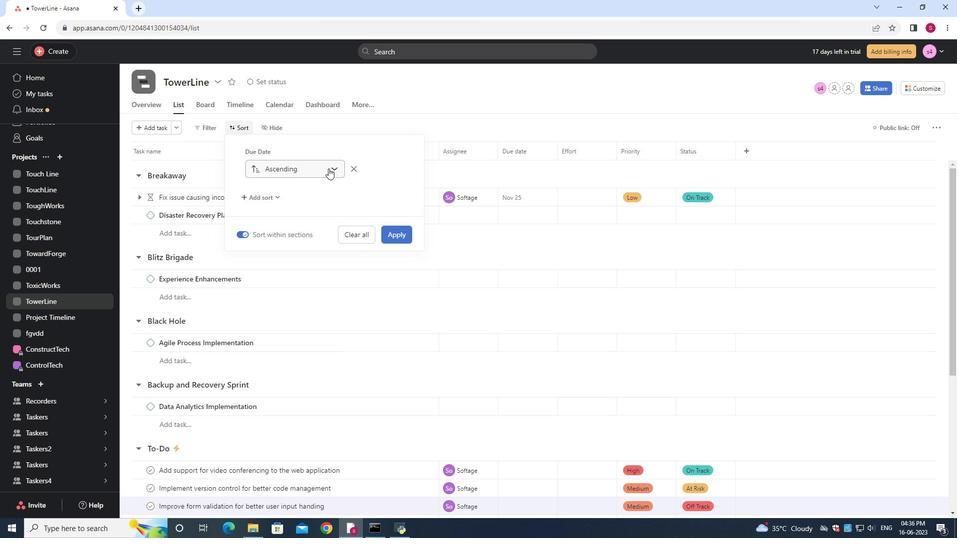 
Action: Mouse pressed left at (328, 168)
Screenshot: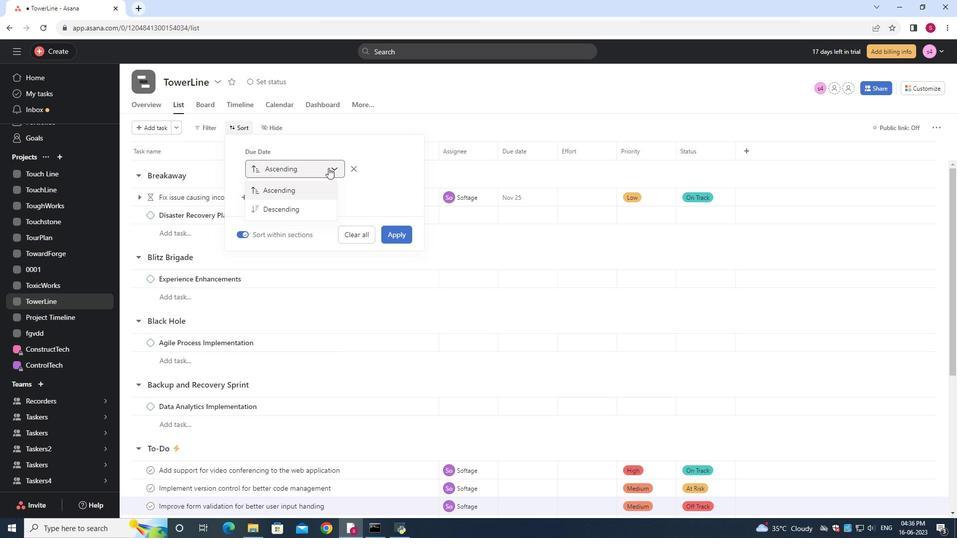 
Action: Mouse moved to (391, 231)
Screenshot: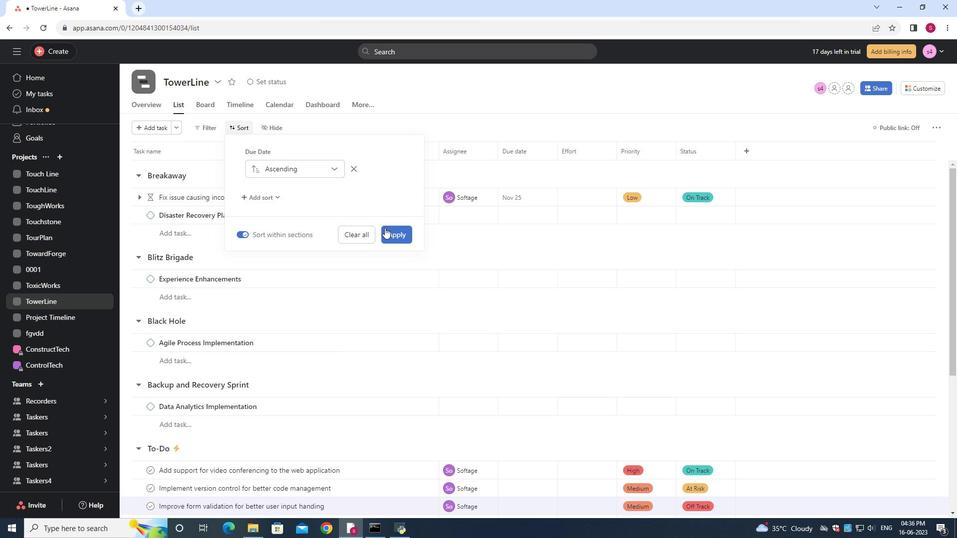 
Action: Mouse pressed left at (391, 231)
Screenshot: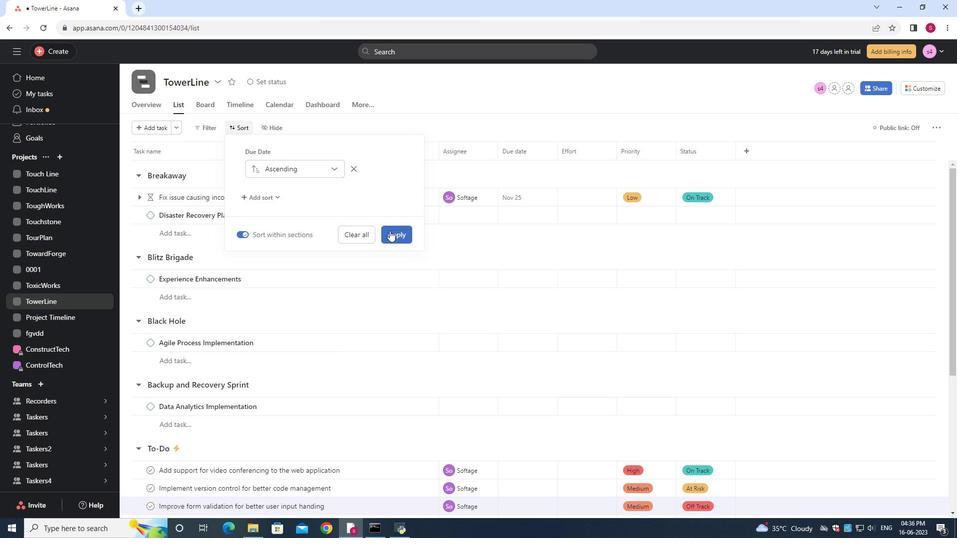 
